 Task: Select a due date automation when advanced on, 2 days before a card is due add content with a name not containing resume at 11:00 AM.
Action: Mouse moved to (1168, 98)
Screenshot: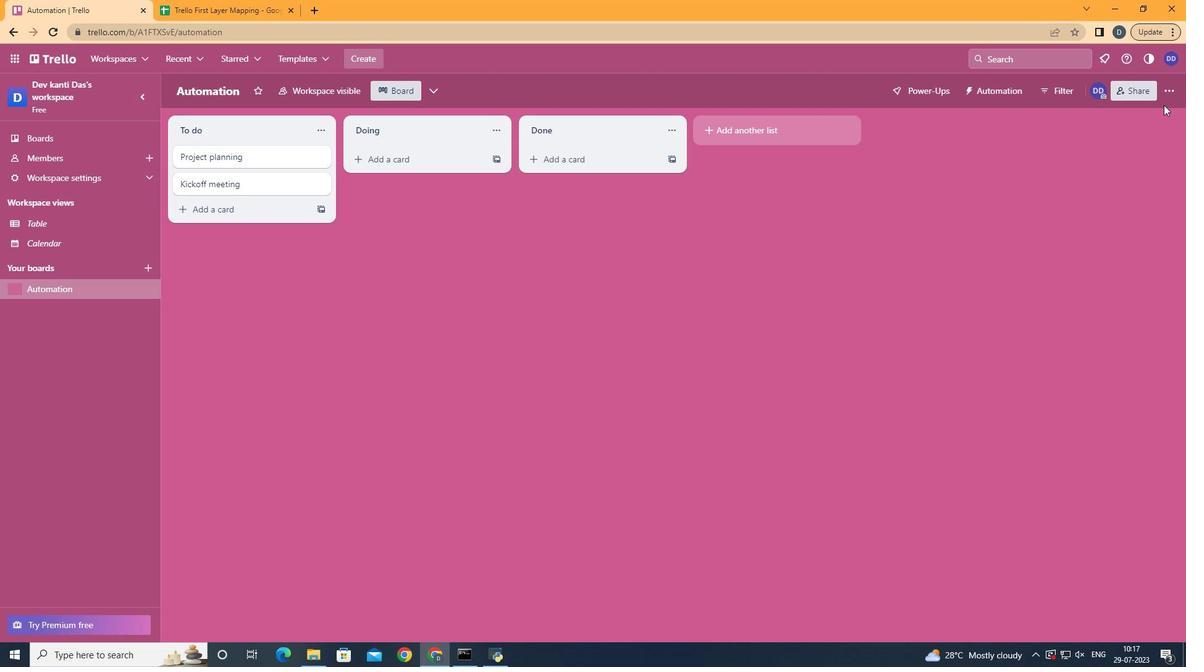 
Action: Mouse pressed left at (1168, 98)
Screenshot: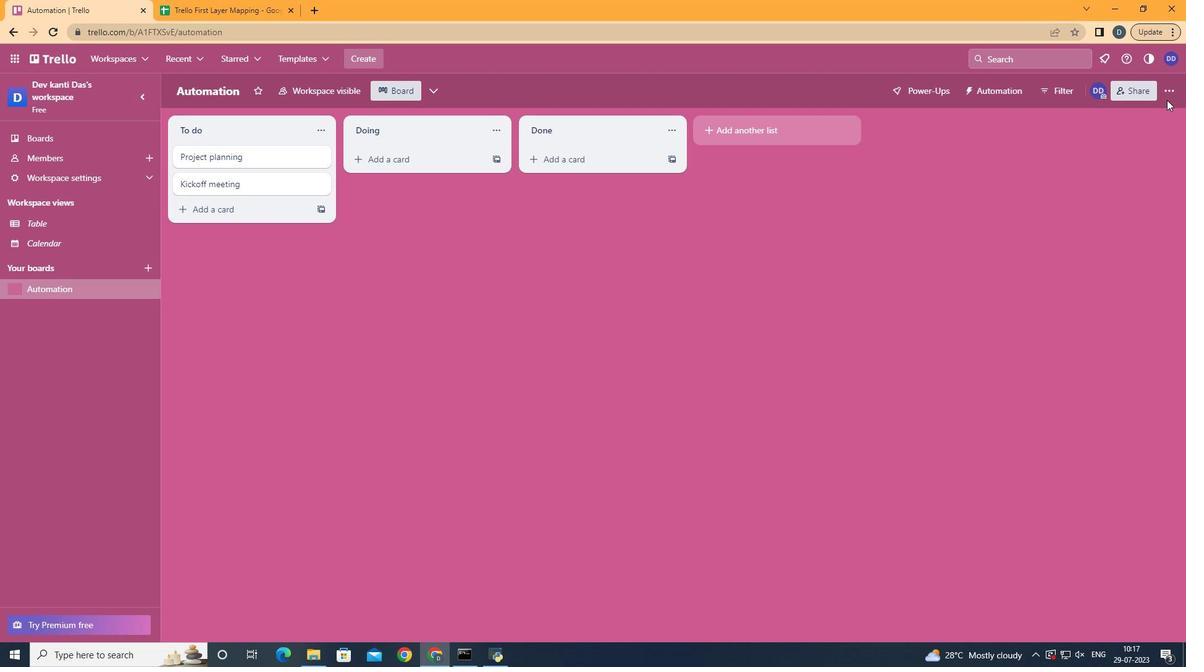 
Action: Mouse moved to (1084, 279)
Screenshot: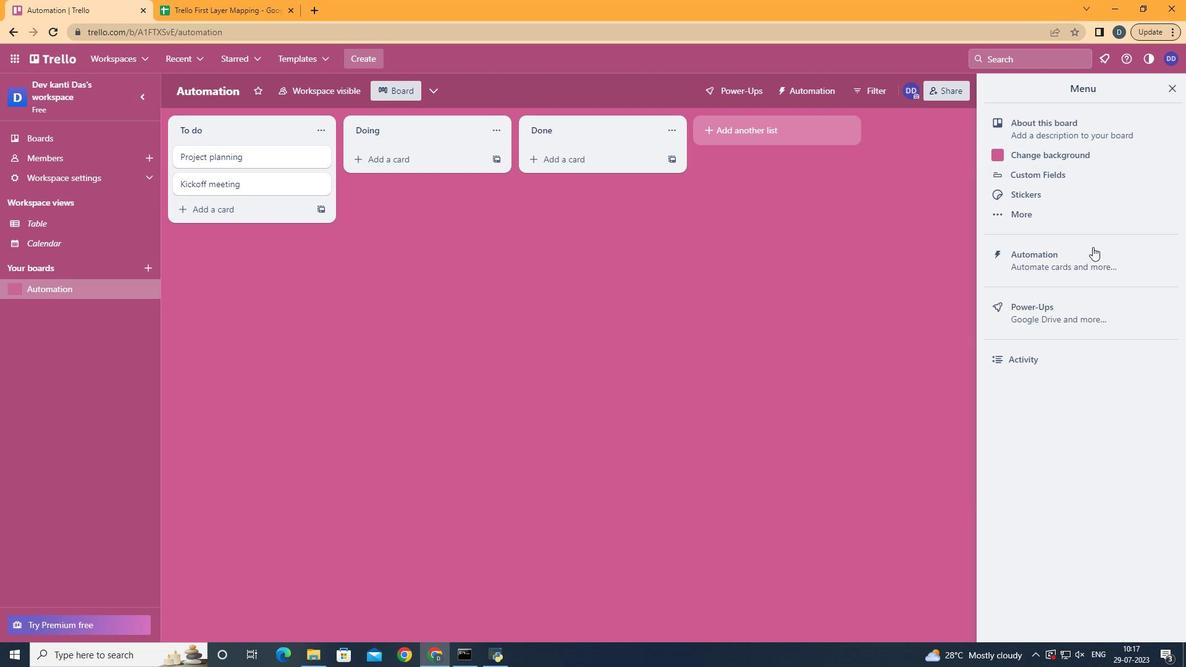 
Action: Mouse pressed left at (1084, 279)
Screenshot: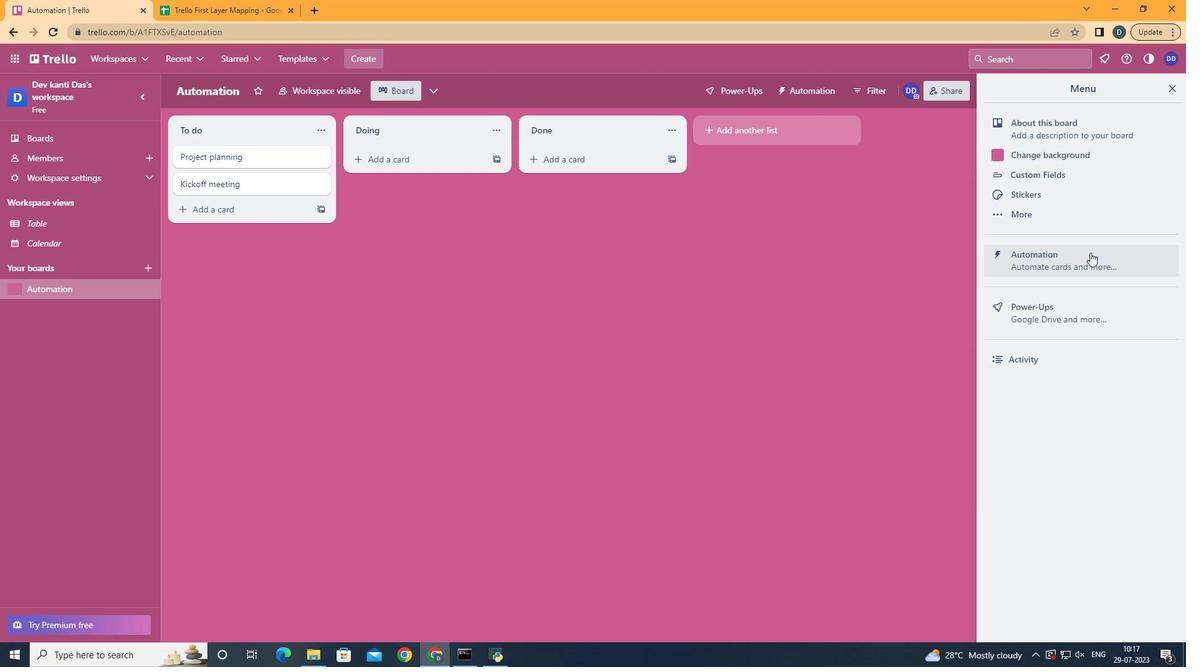 
Action: Mouse moved to (1089, 265)
Screenshot: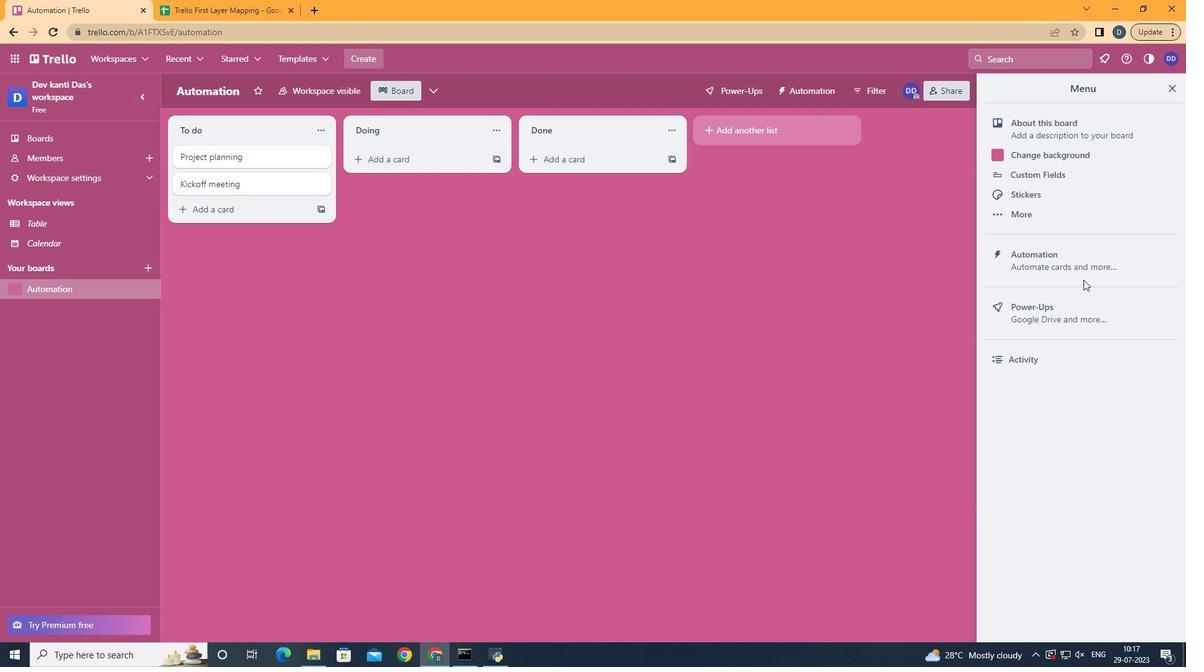
Action: Mouse pressed left at (1089, 265)
Screenshot: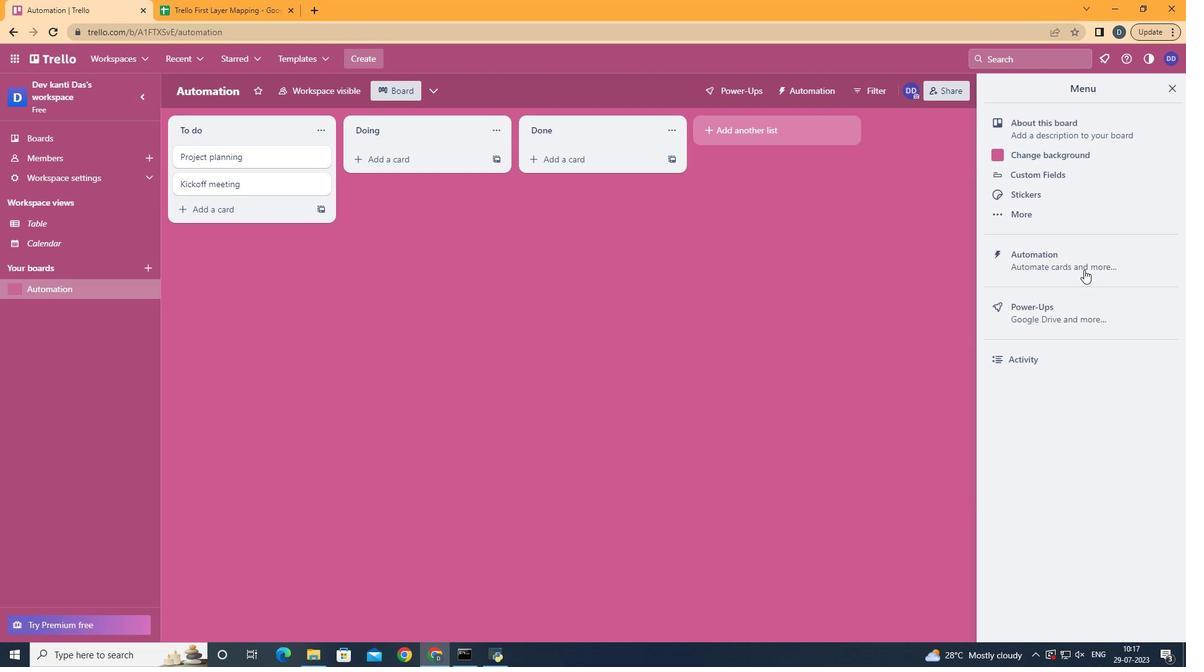 
Action: Mouse moved to (239, 250)
Screenshot: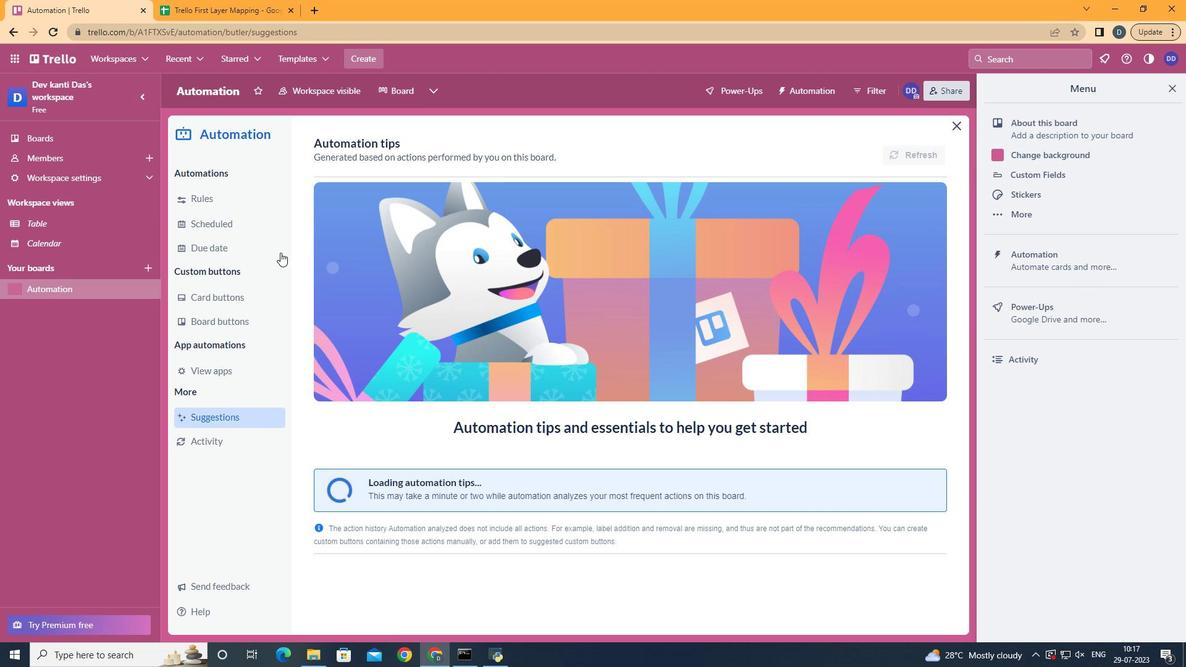 
Action: Mouse pressed left at (239, 250)
Screenshot: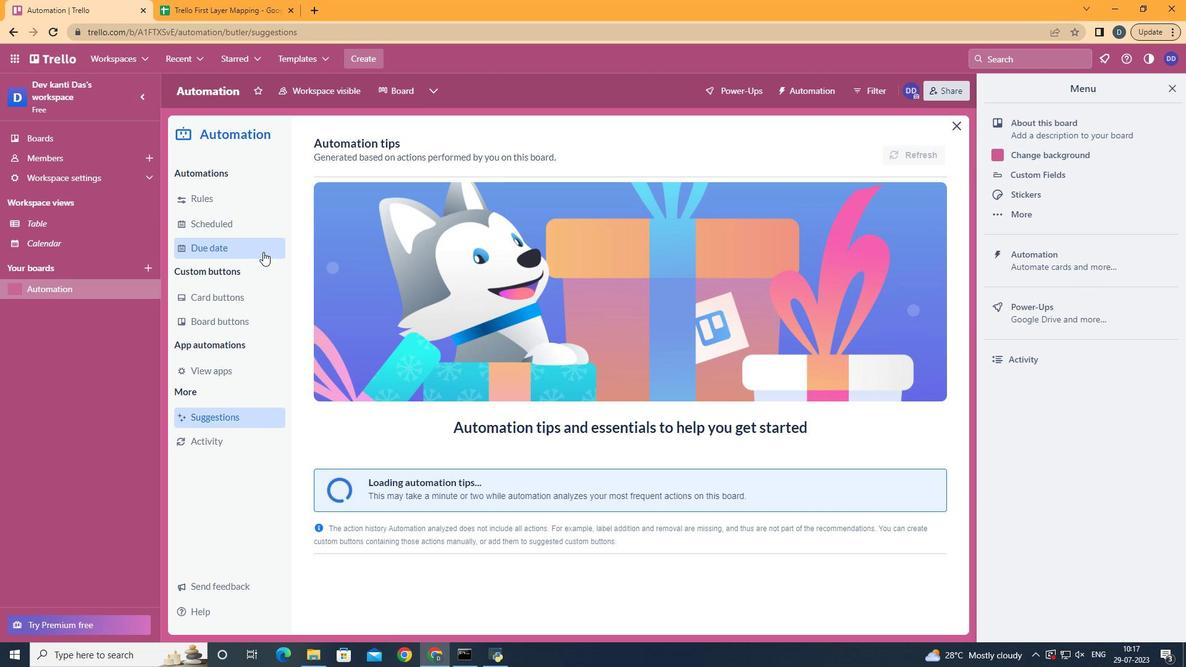 
Action: Mouse moved to (893, 145)
Screenshot: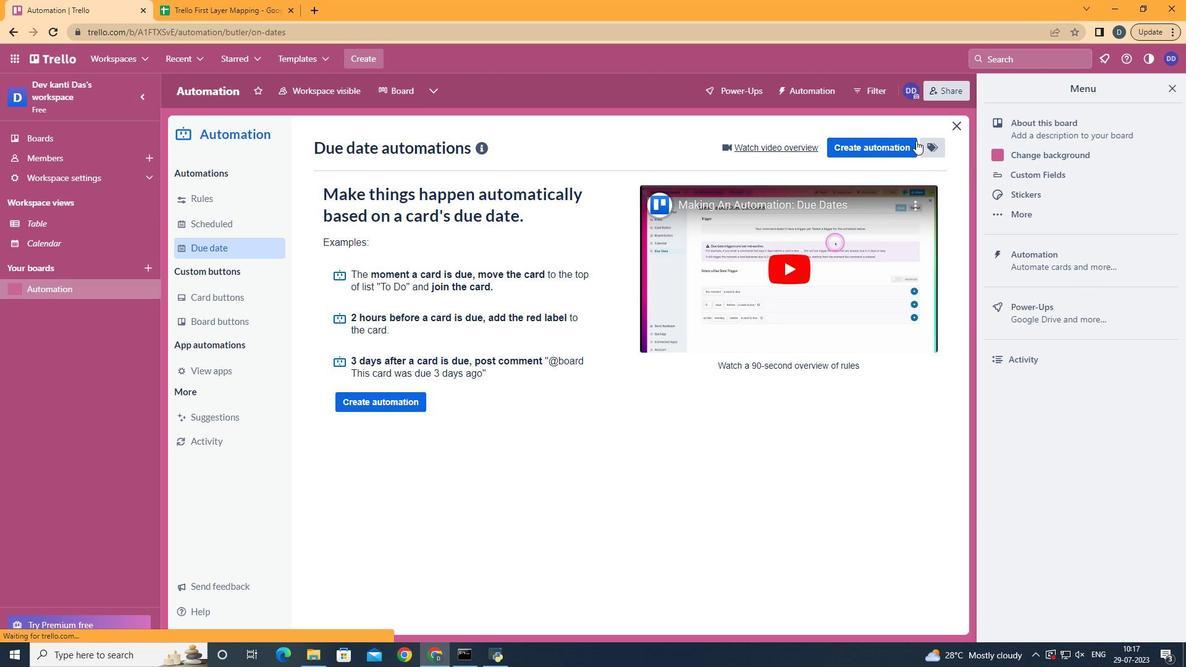 
Action: Mouse pressed left at (893, 145)
Screenshot: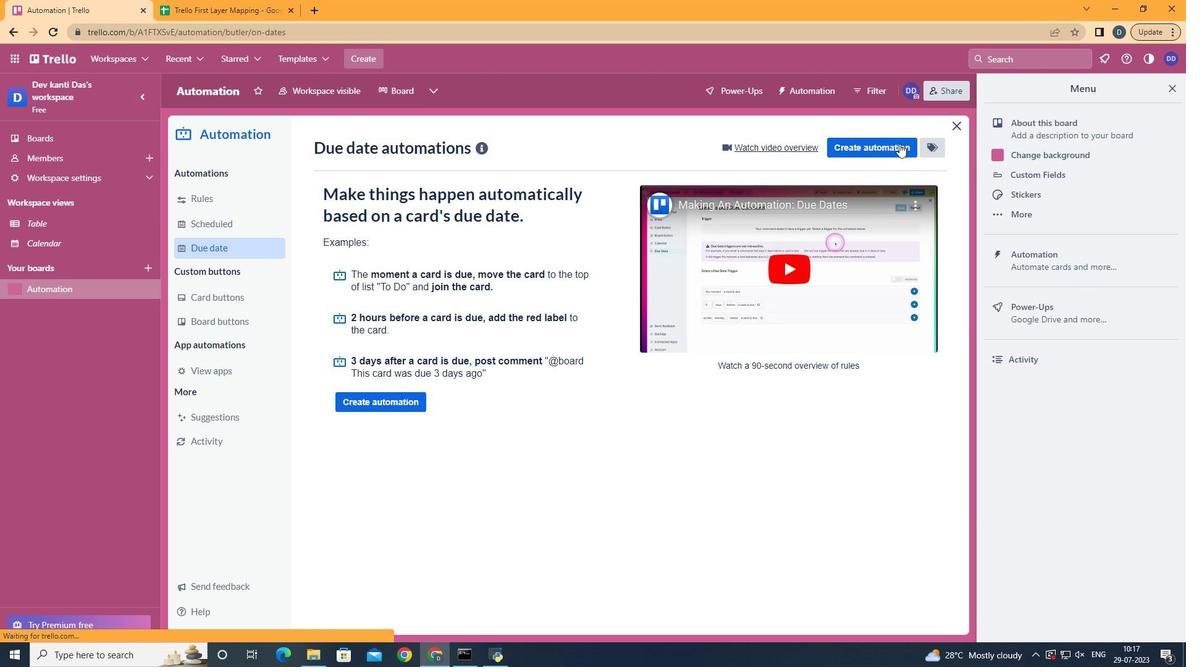 
Action: Mouse moved to (635, 265)
Screenshot: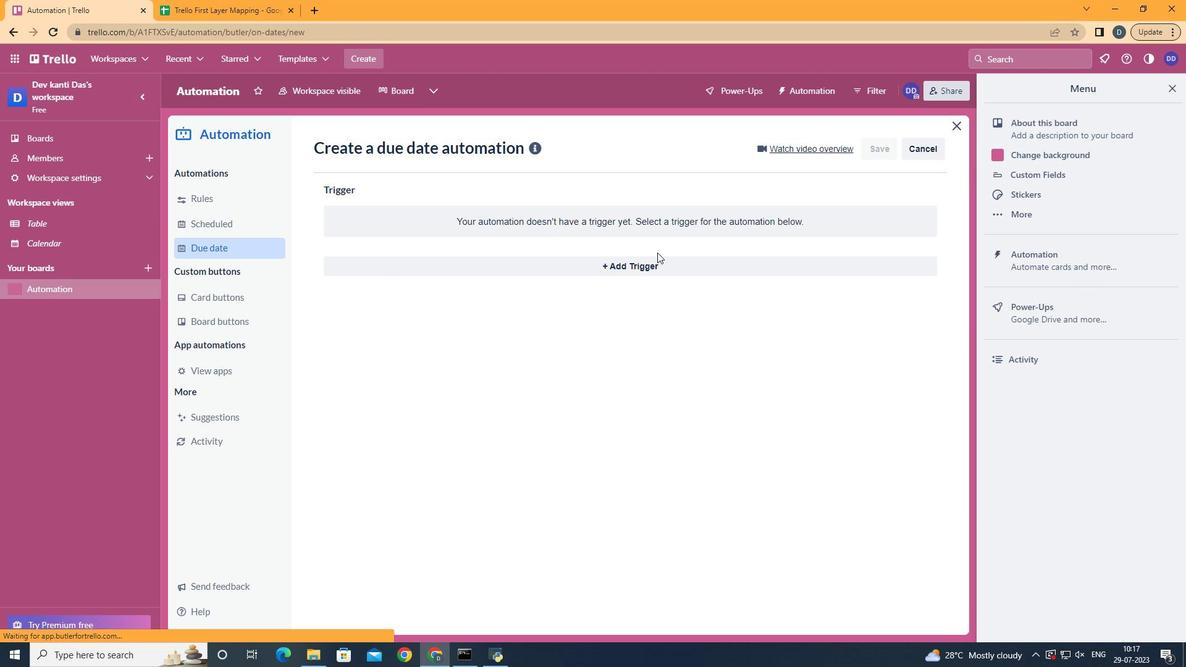 
Action: Mouse pressed left at (635, 265)
Screenshot: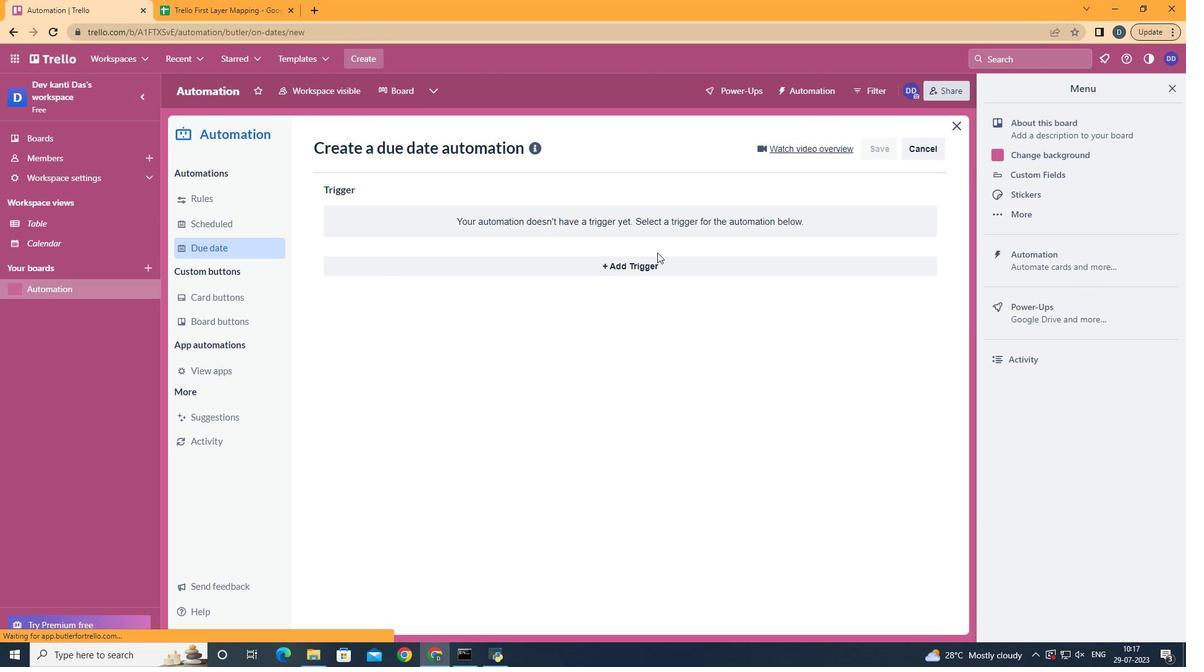 
Action: Mouse moved to (490, 460)
Screenshot: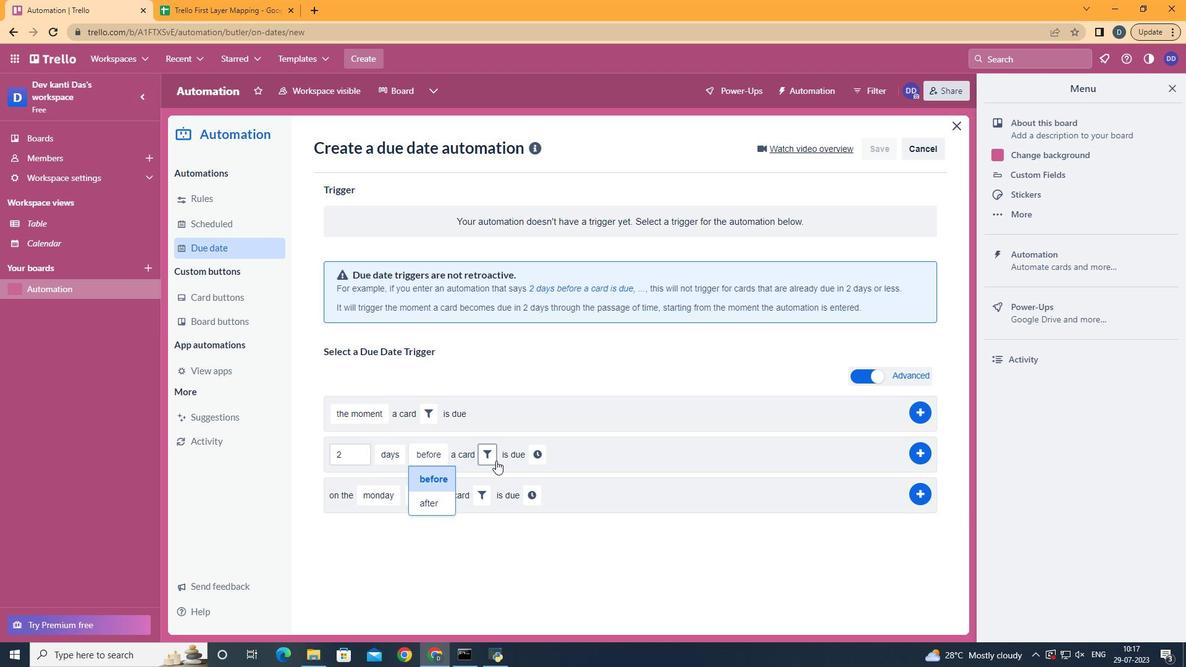 
Action: Mouse pressed left at (490, 460)
Screenshot: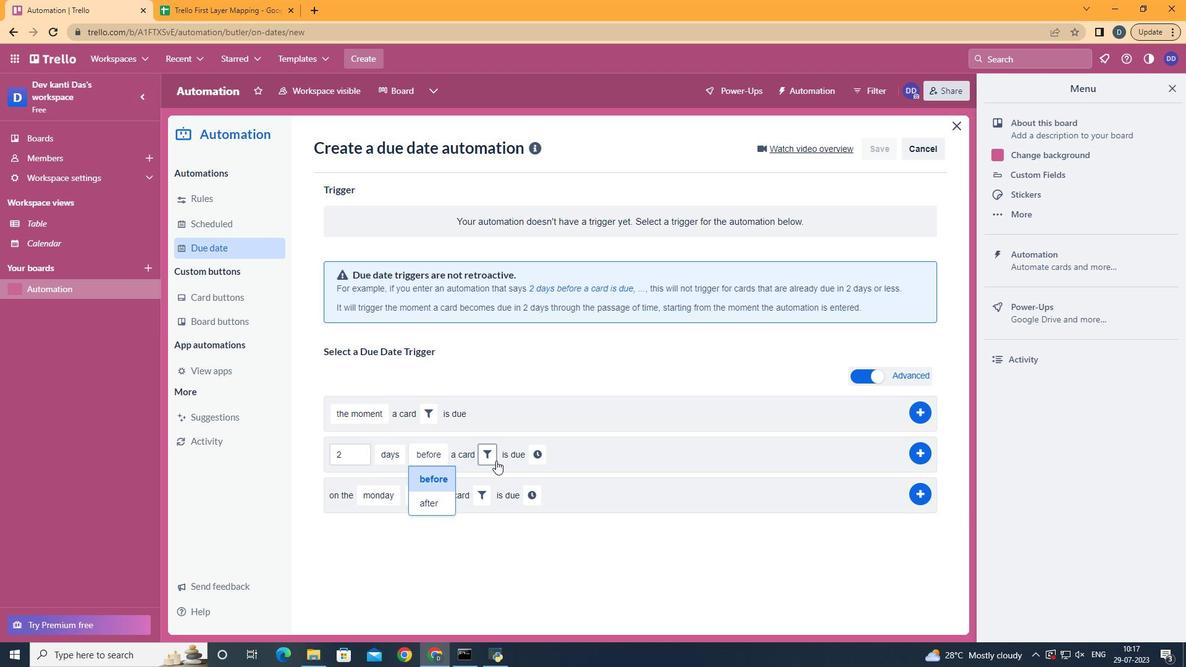 
Action: Mouse moved to (653, 499)
Screenshot: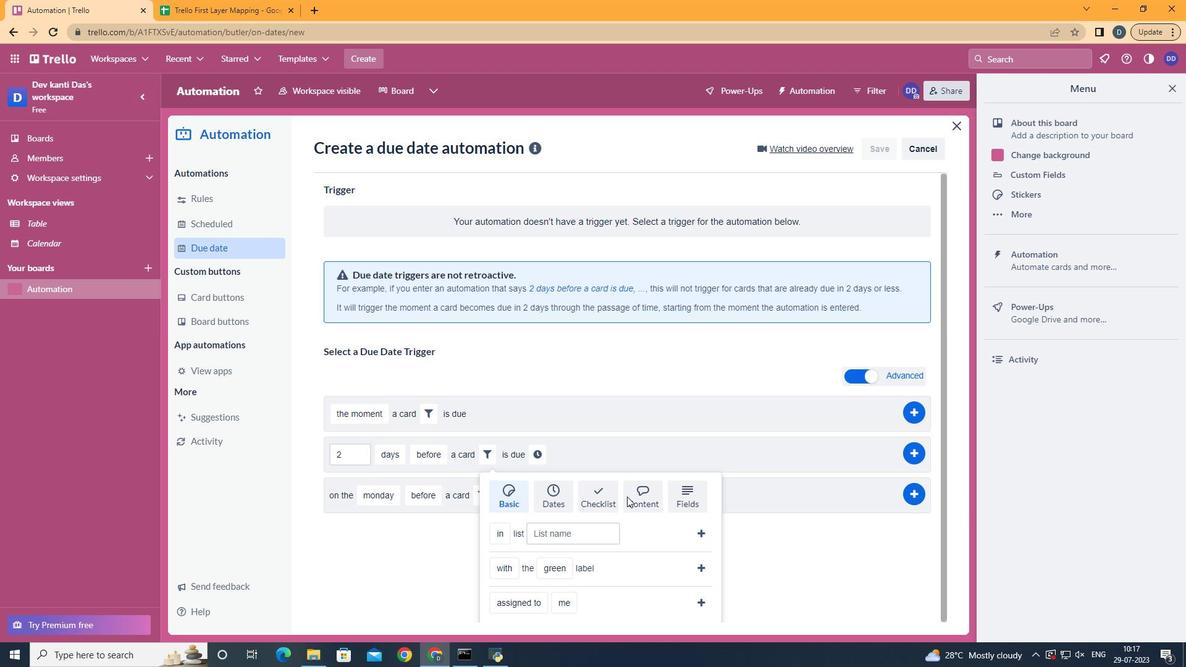 
Action: Mouse pressed left at (653, 499)
Screenshot: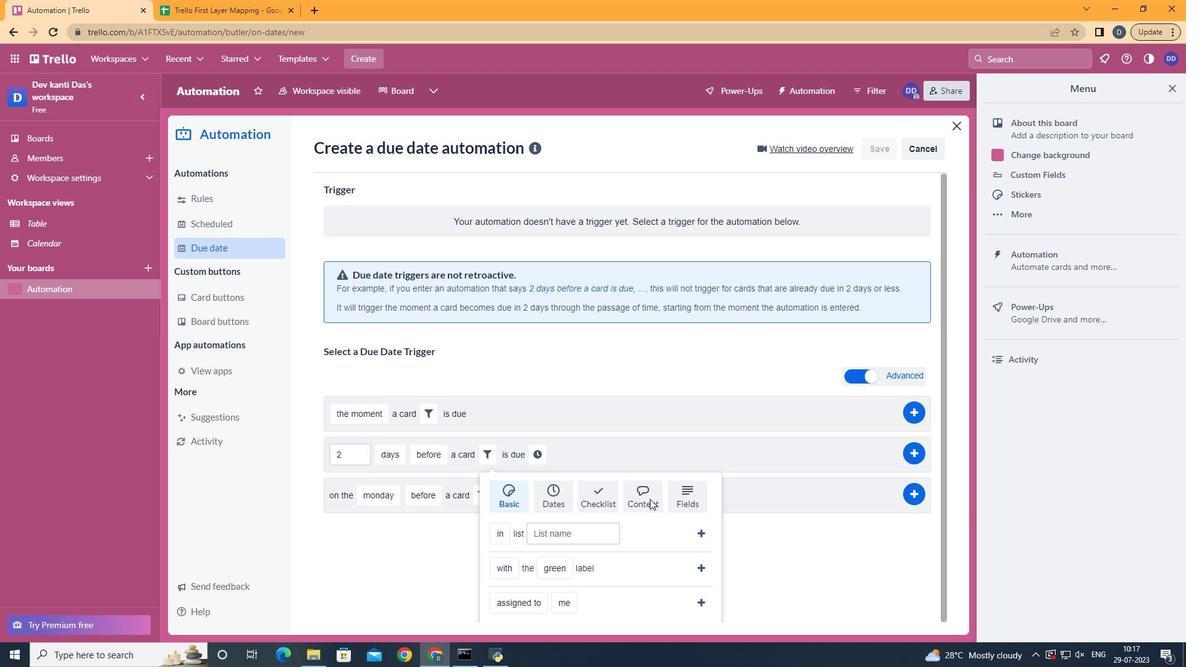 
Action: Mouse scrolled (653, 498) with delta (0, 0)
Screenshot: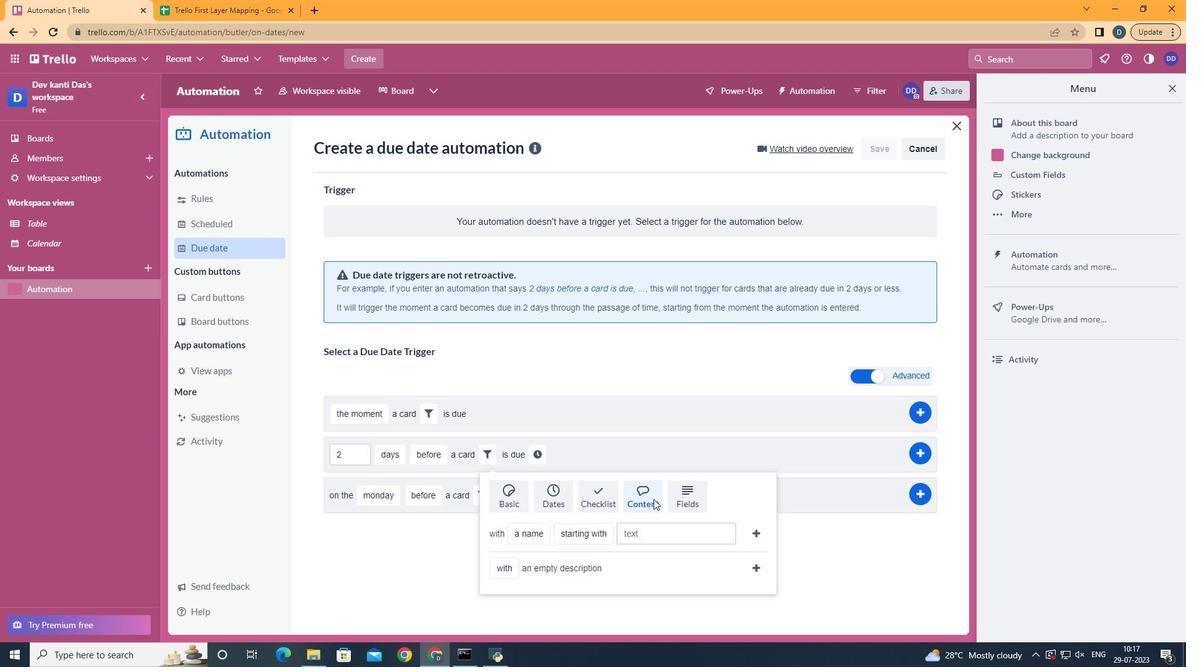 
Action: Mouse scrolled (653, 498) with delta (0, 0)
Screenshot: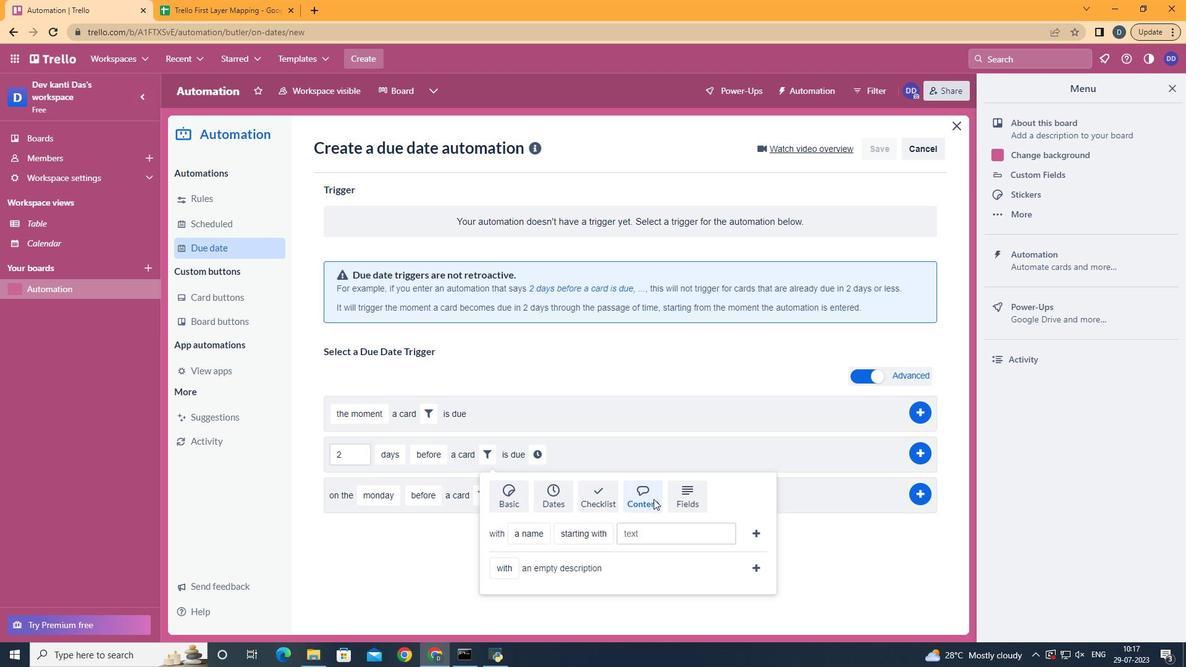 
Action: Mouse scrolled (653, 498) with delta (0, 0)
Screenshot: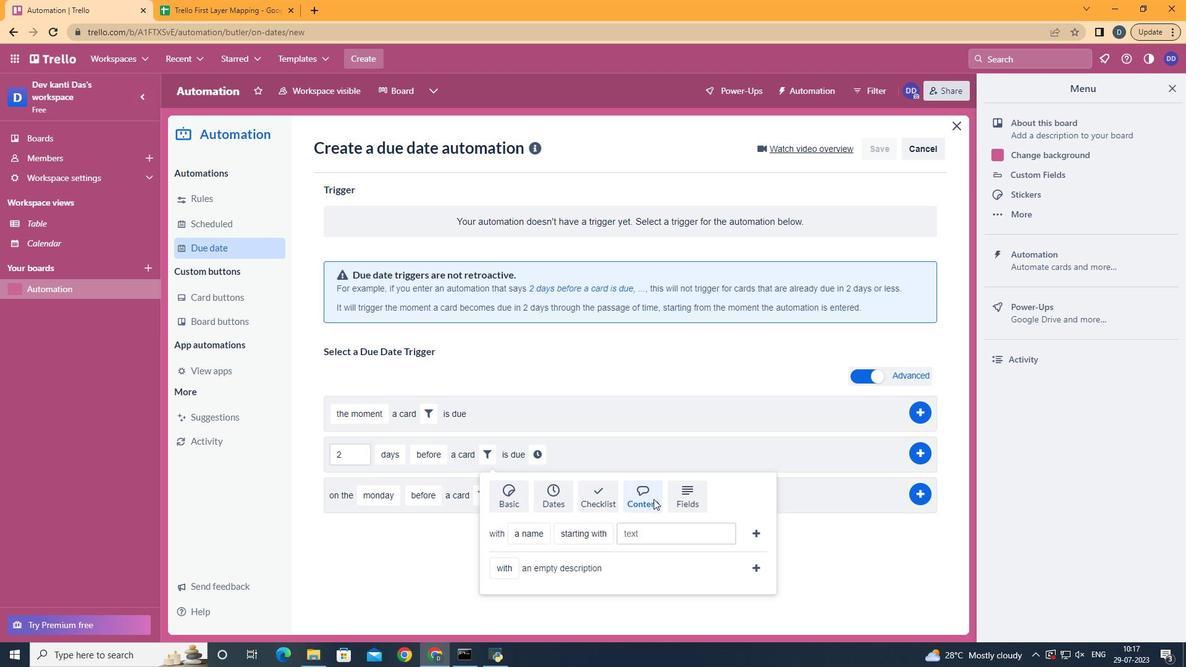 
Action: Mouse scrolled (653, 498) with delta (0, 0)
Screenshot: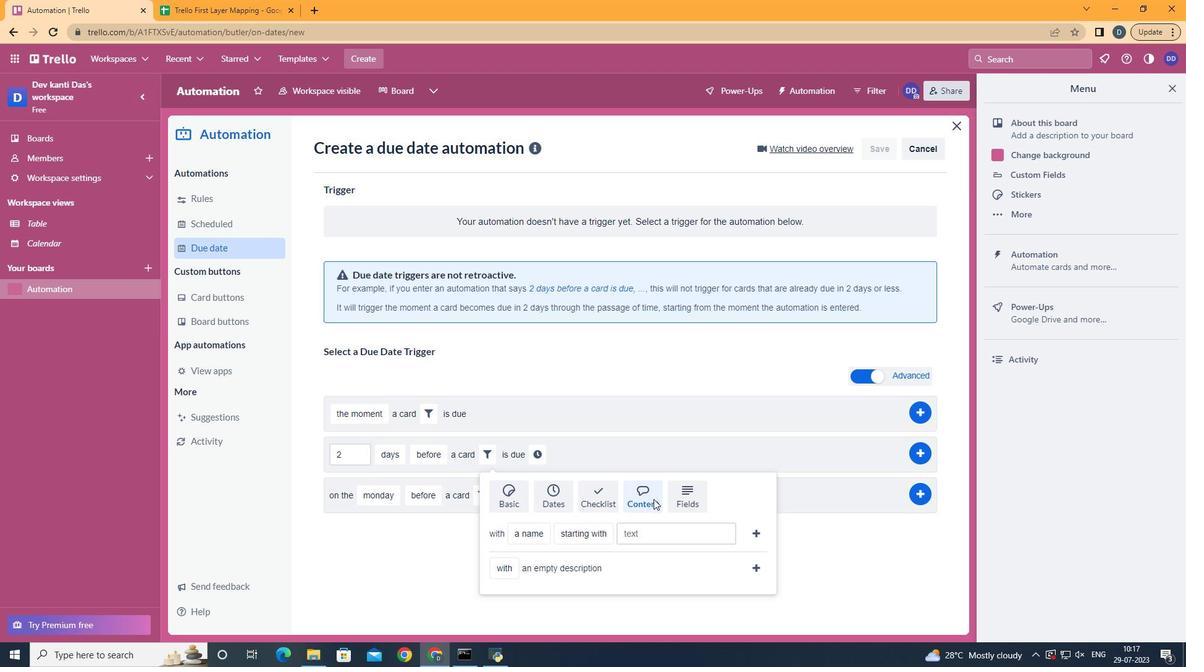 
Action: Mouse scrolled (653, 498) with delta (0, 0)
Screenshot: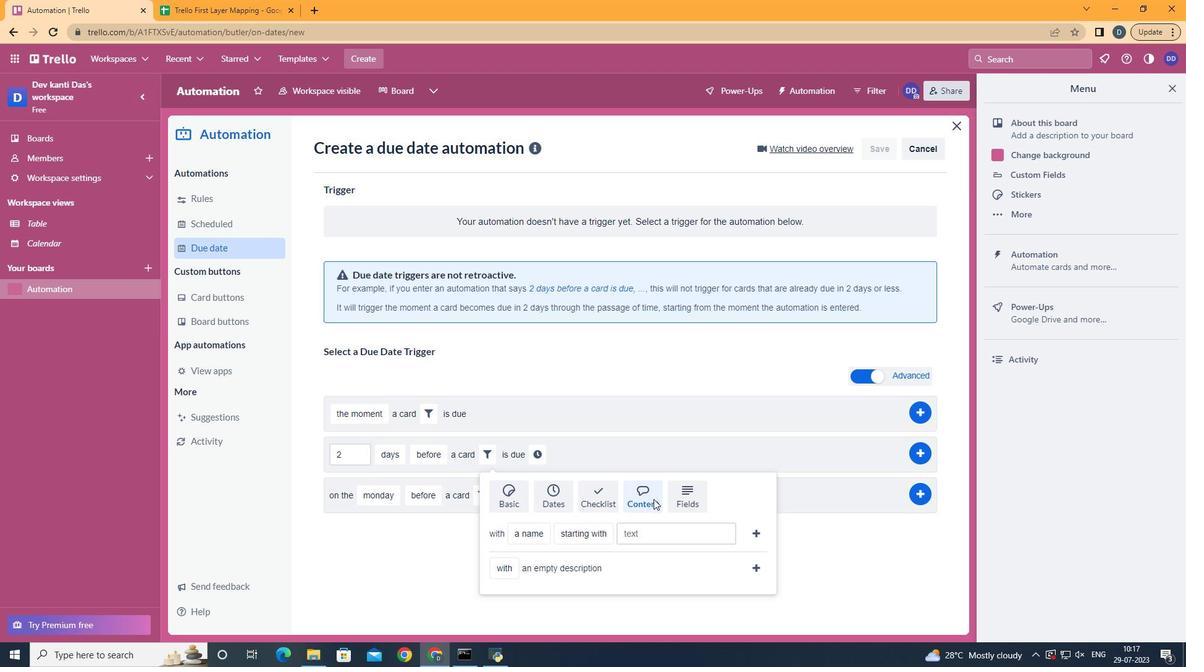 
Action: Mouse moved to (540, 561)
Screenshot: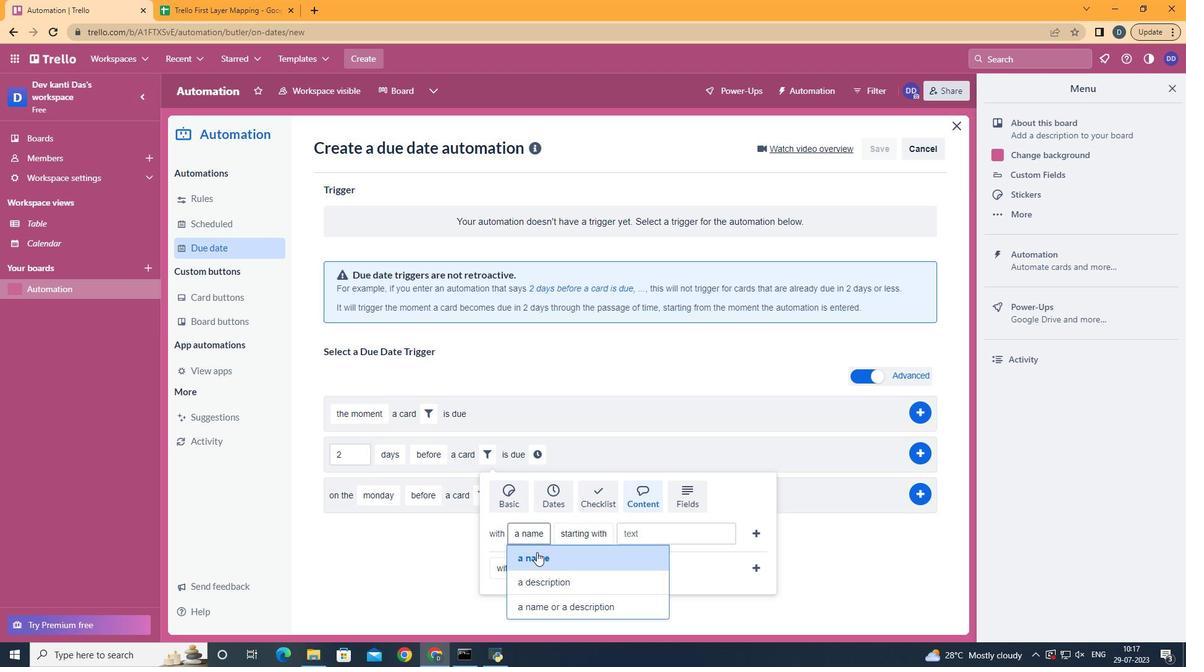 
Action: Mouse pressed left at (540, 561)
Screenshot: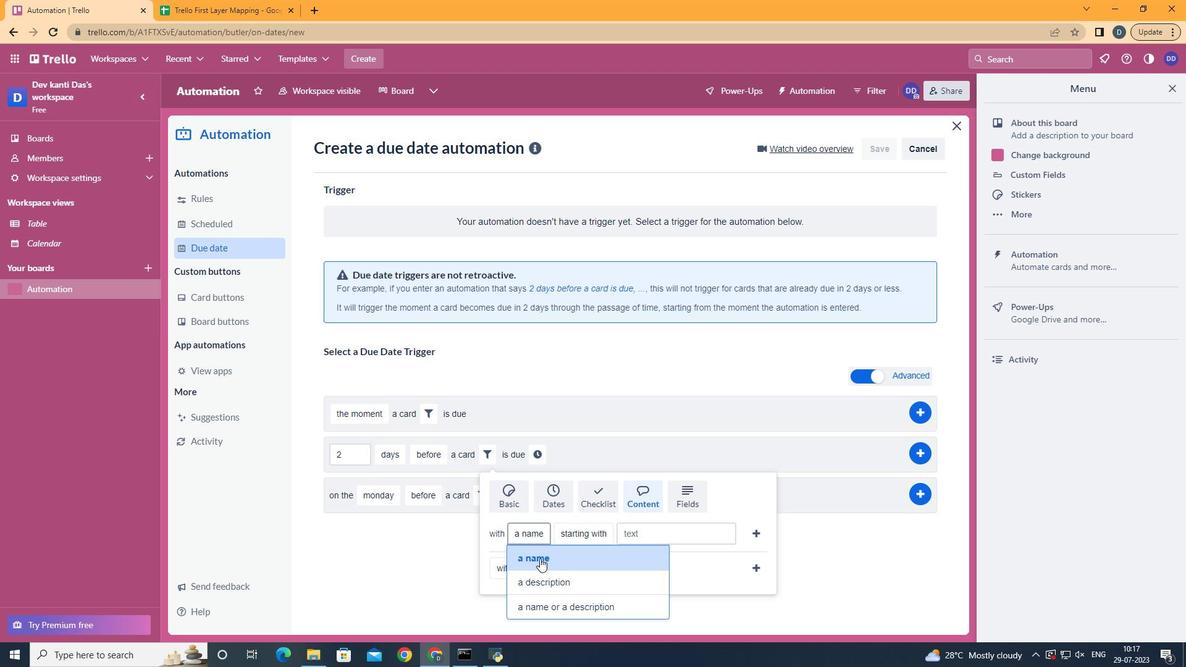 
Action: Mouse moved to (600, 514)
Screenshot: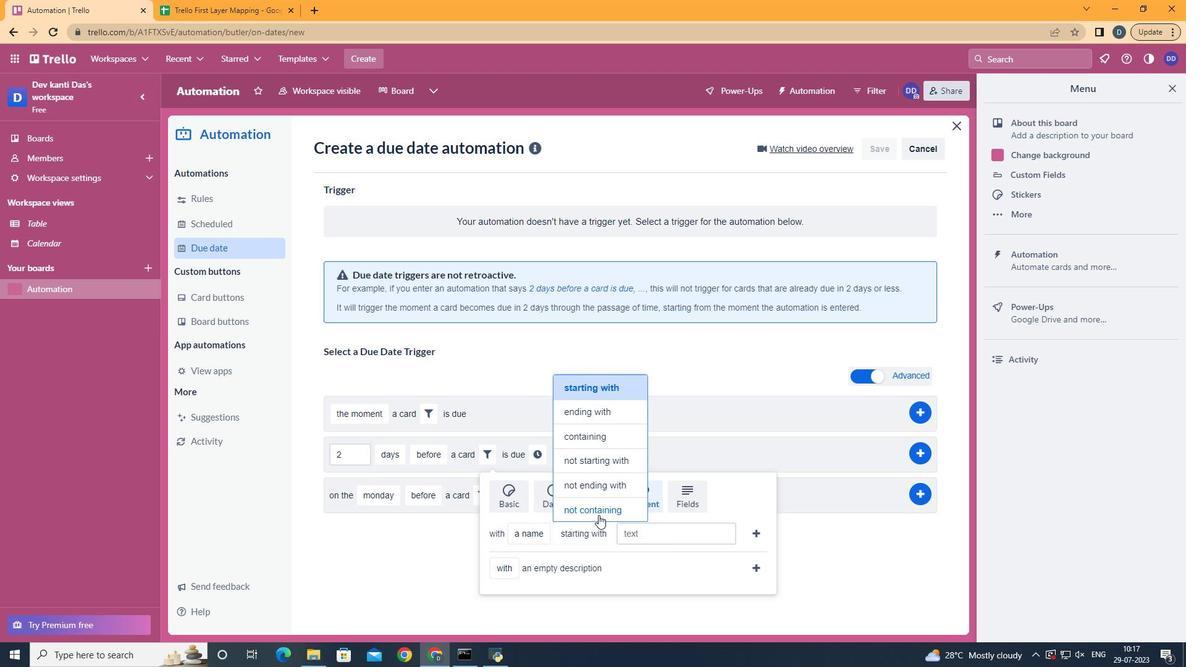 
Action: Mouse pressed left at (600, 514)
Screenshot: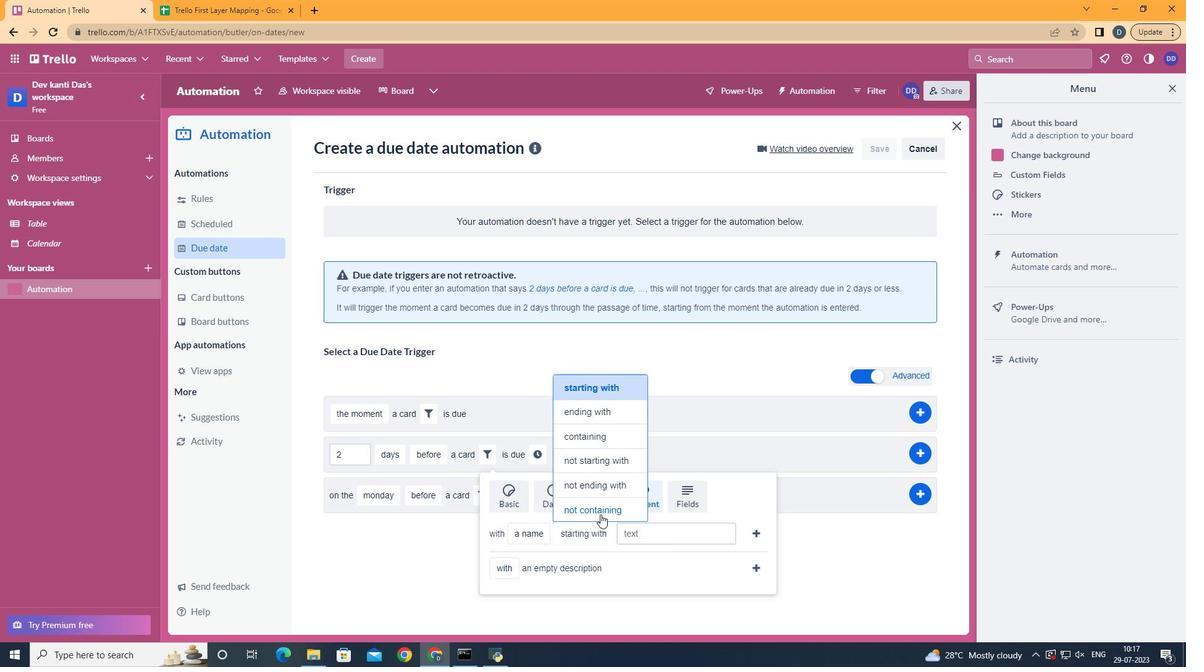 
Action: Mouse moved to (697, 529)
Screenshot: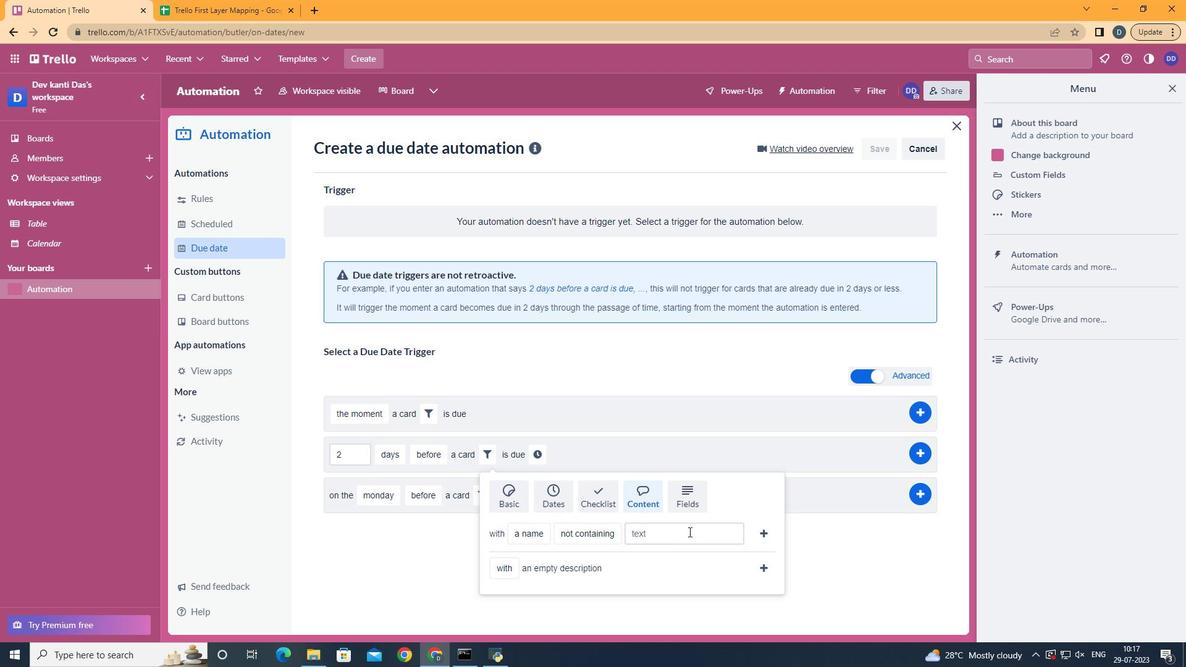 
Action: Mouse pressed left at (697, 529)
Screenshot: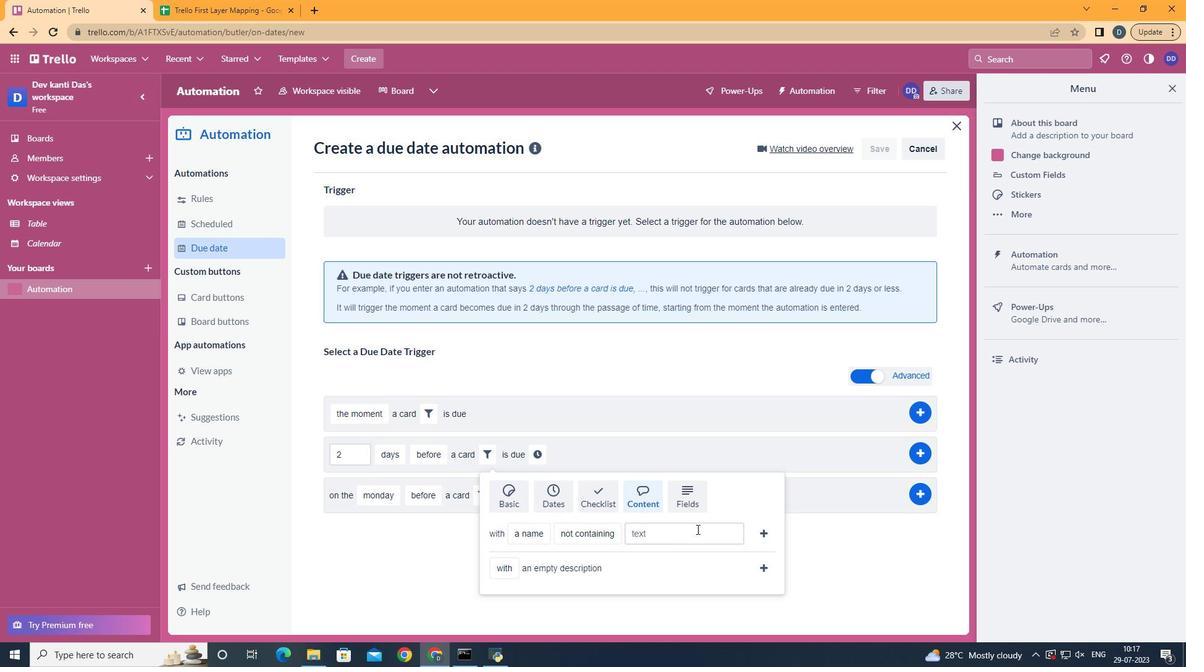 
Action: Key pressed resume
Screenshot: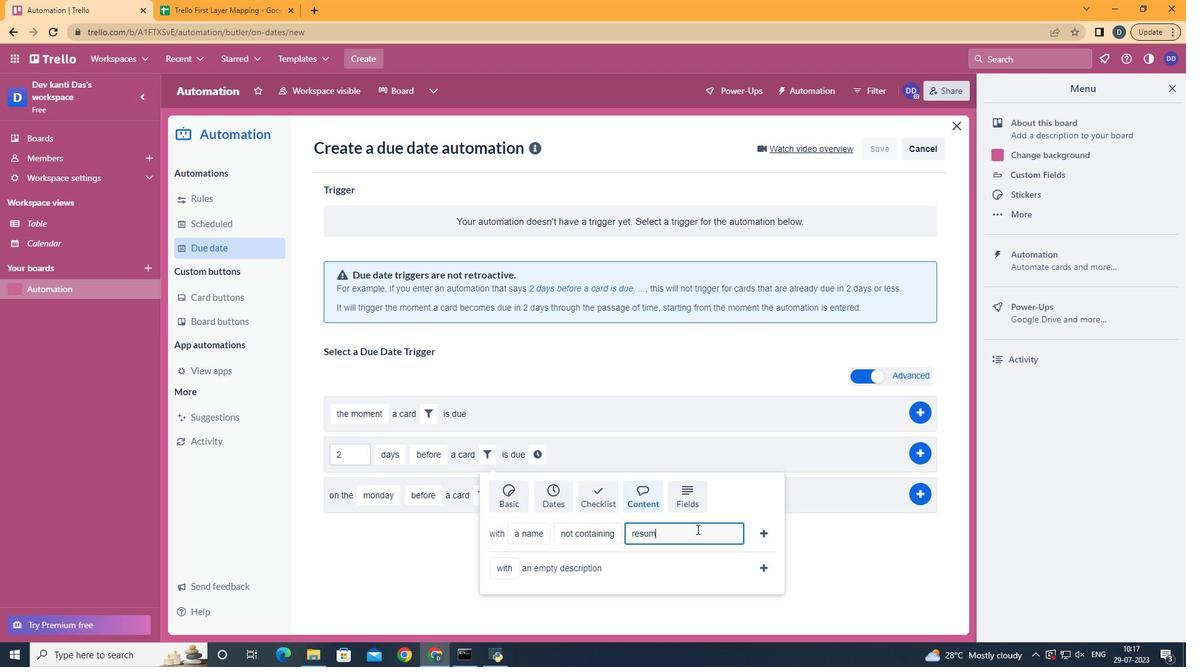 
Action: Mouse moved to (763, 537)
Screenshot: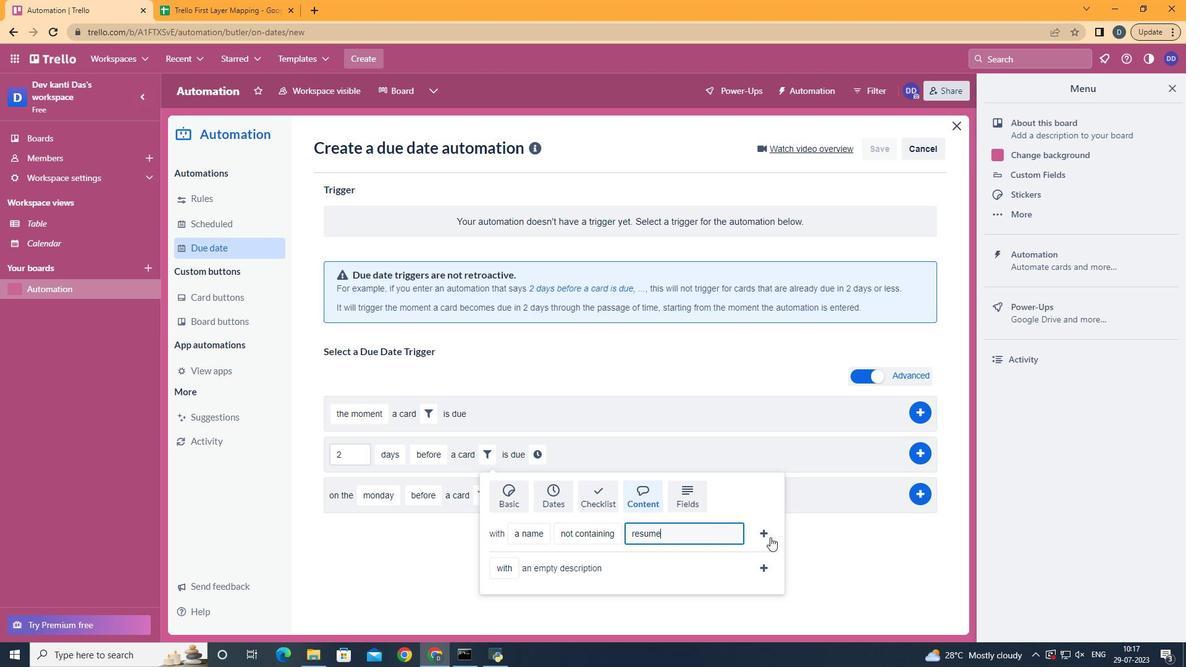 
Action: Mouse pressed left at (763, 537)
Screenshot: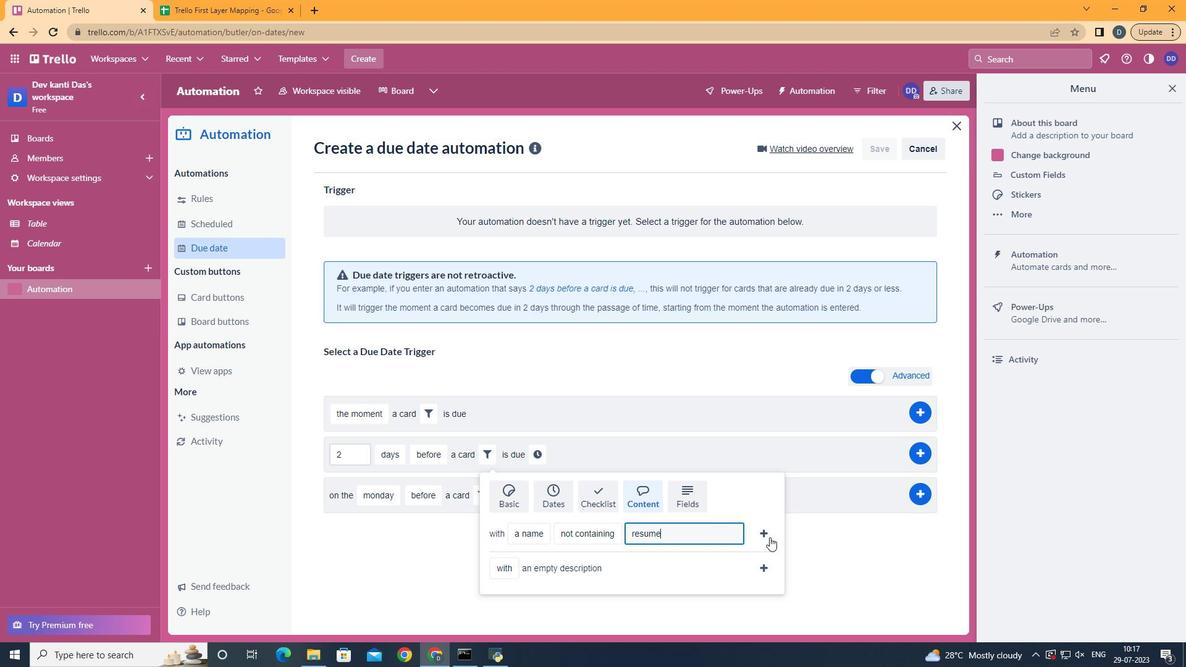 
Action: Mouse moved to (708, 461)
Screenshot: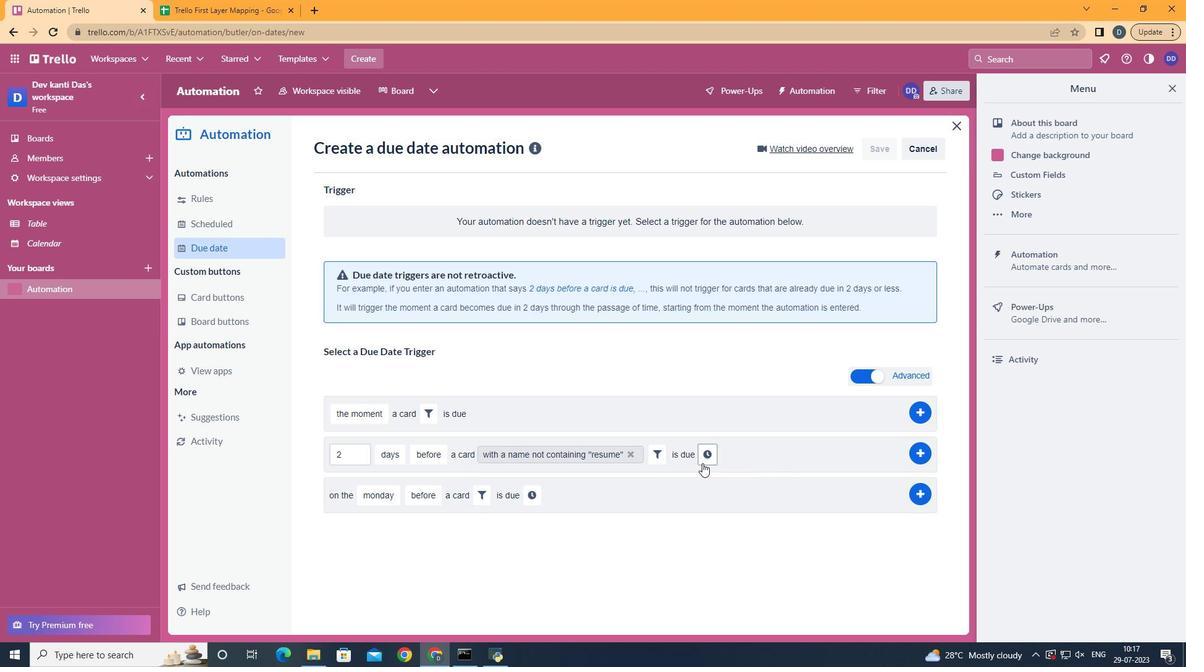 
Action: Mouse pressed left at (708, 461)
Screenshot: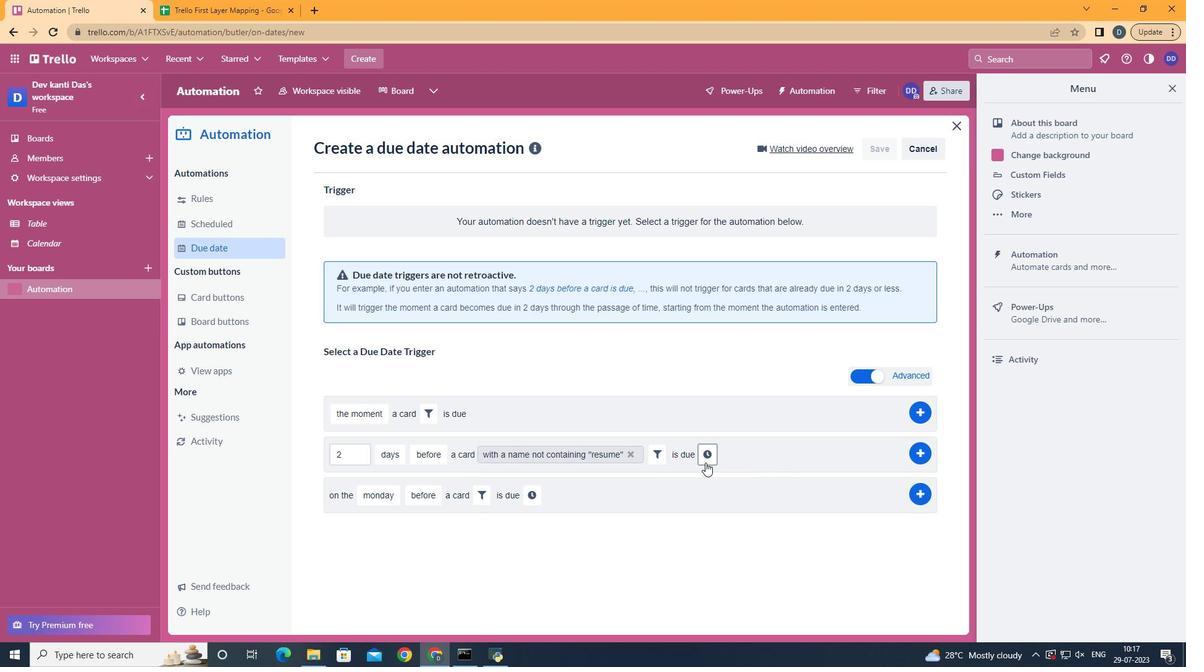 
Action: Mouse moved to (747, 456)
Screenshot: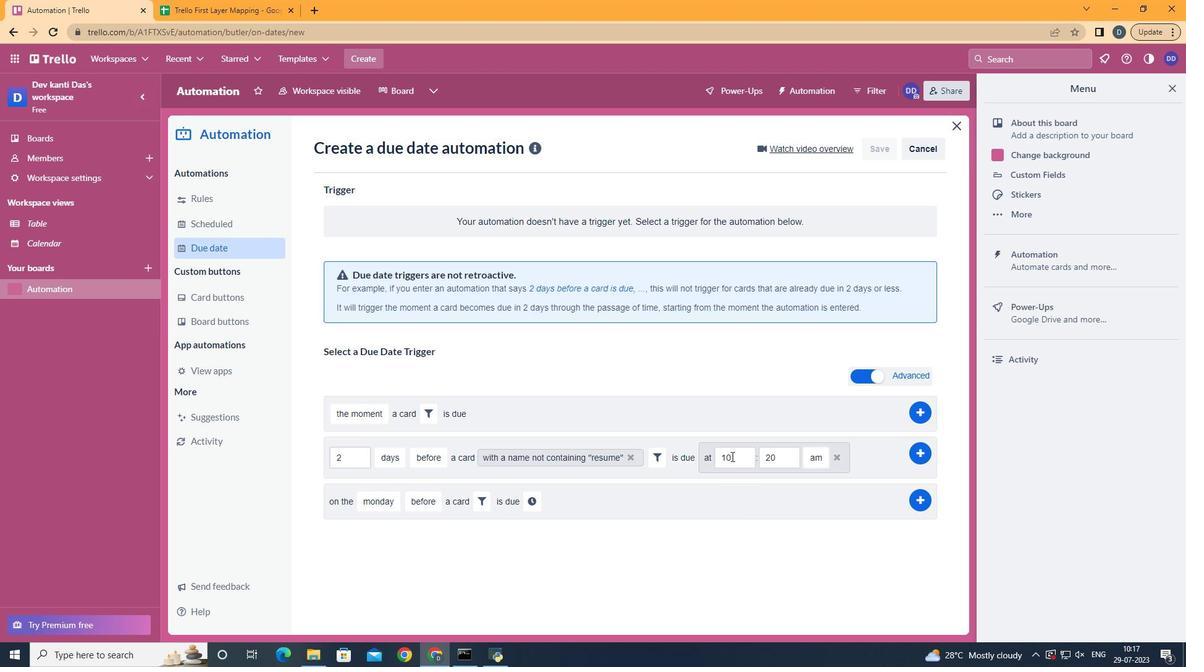 
Action: Mouse pressed left at (747, 456)
Screenshot: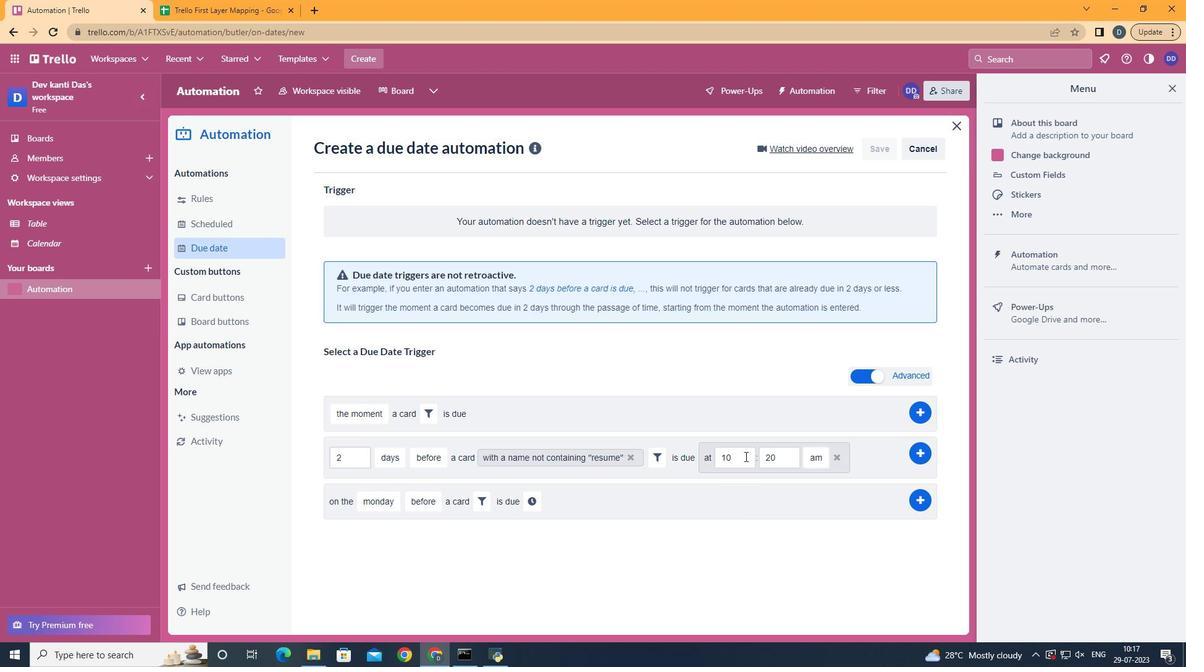 
Action: Key pressed <Key.backspace><Key.backspace>11
Screenshot: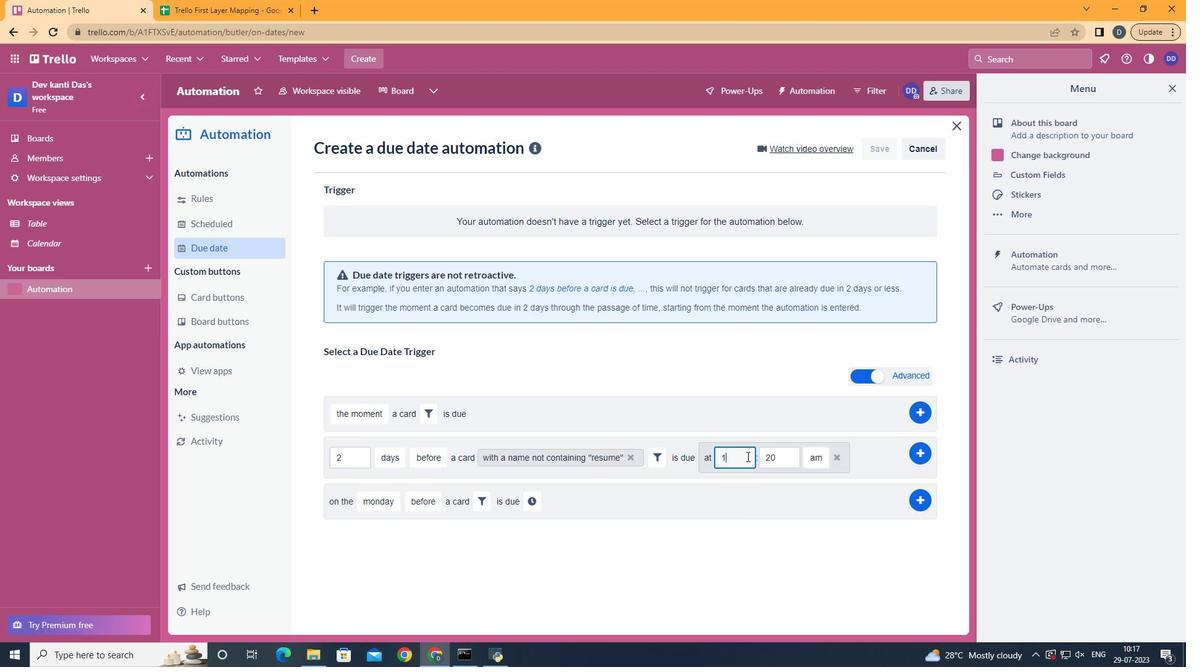 
Action: Mouse moved to (789, 457)
Screenshot: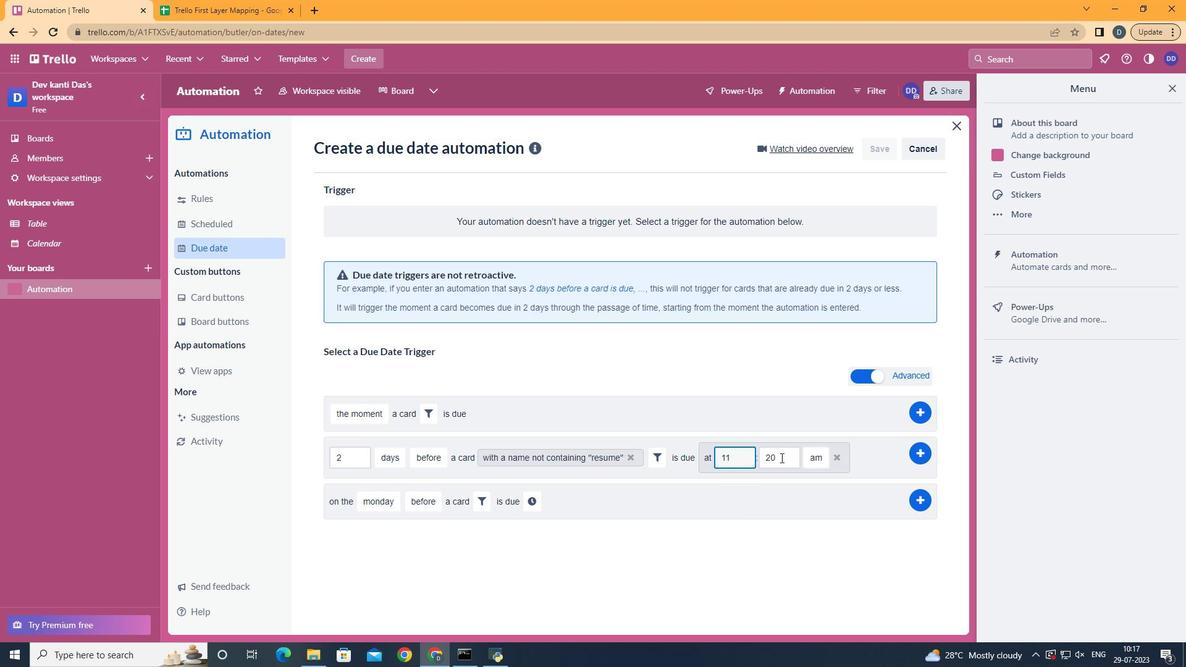 
Action: Mouse pressed left at (789, 457)
Screenshot: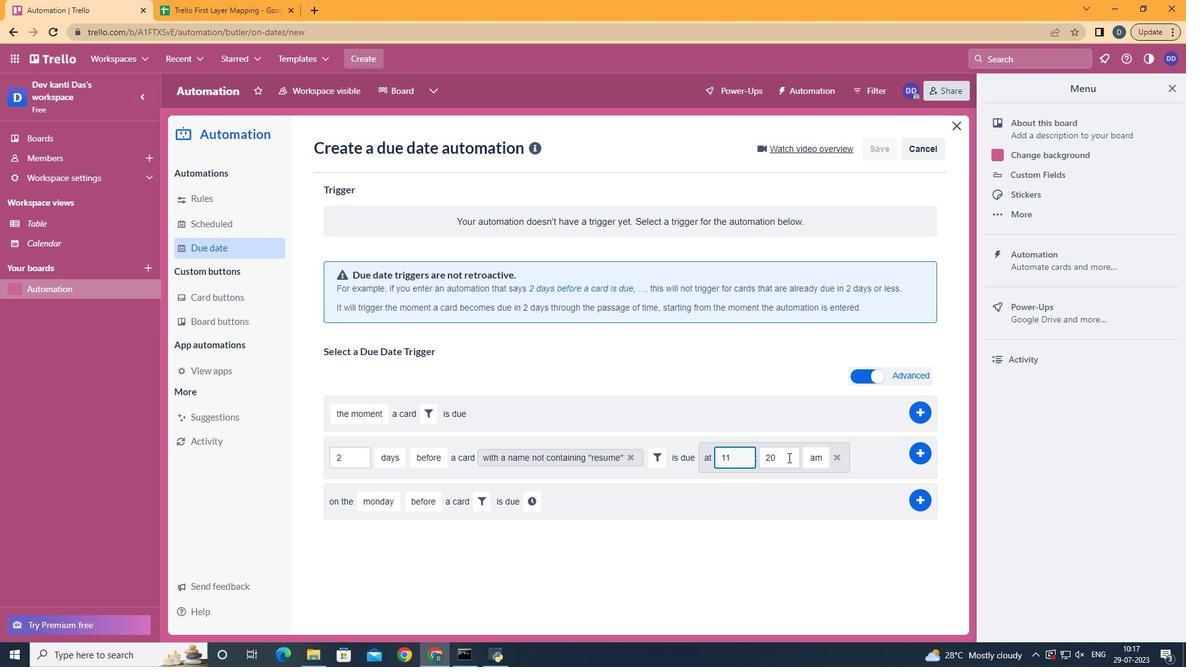 
Action: Key pressed <Key.backspace><Key.backspace>00
Screenshot: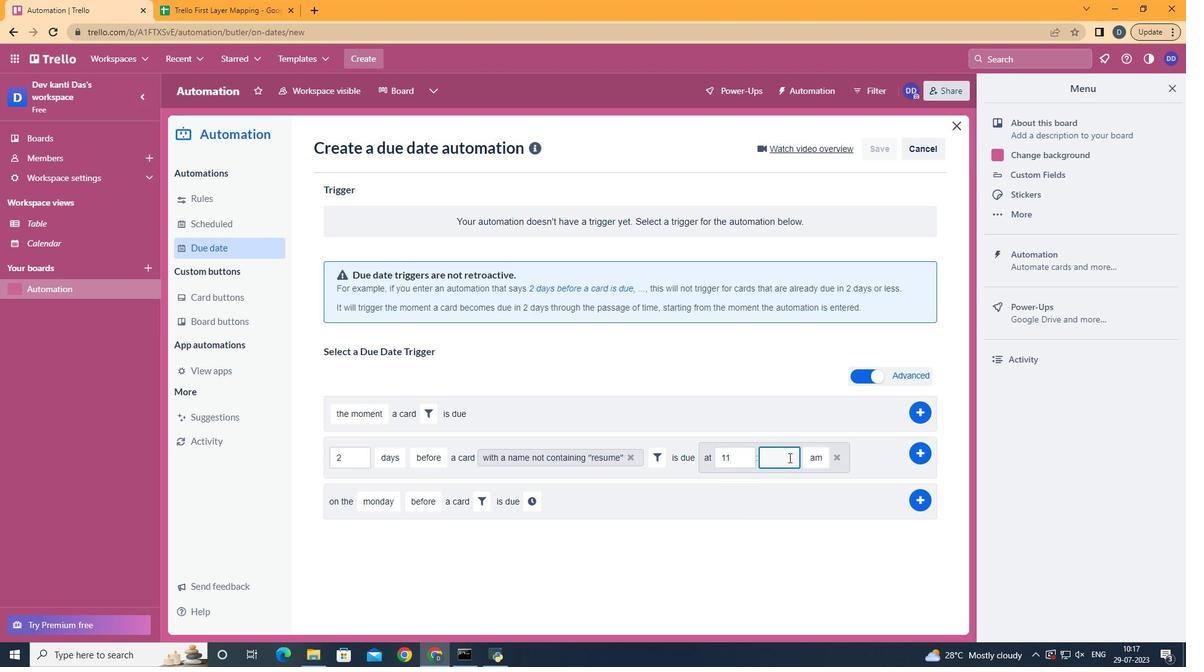 
Action: Mouse moved to (820, 487)
Screenshot: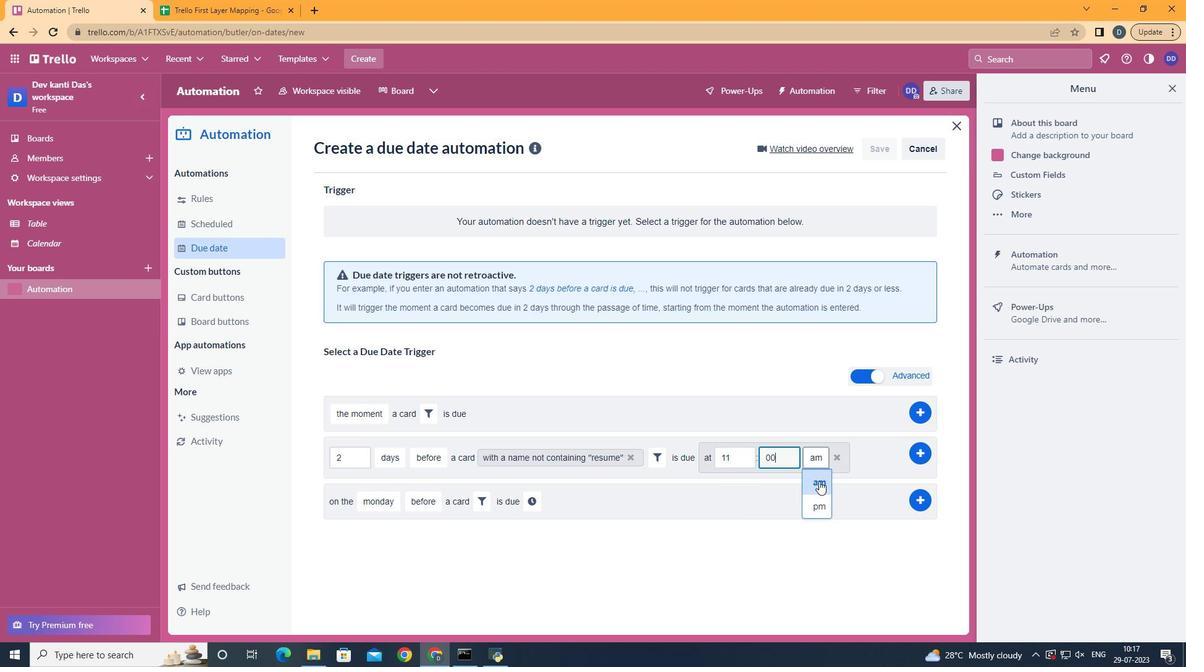 
Action: Mouse pressed left at (820, 487)
Screenshot: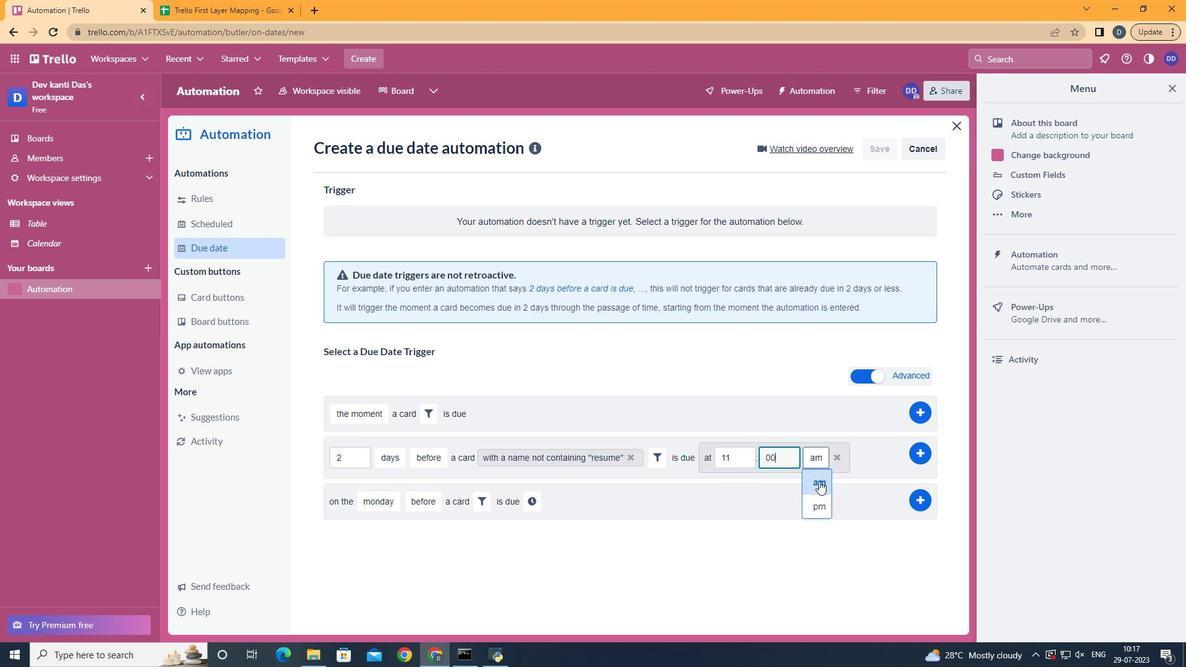 
